 Task: Reply to email with the signature Anna Garcia with the subject Reminder for a cover letter from softage.10@softage.net with the message I would like to request a meeting to discuss the new project requirements. with BCC to softage.5@softage.net with an attached document User_manual.docx
Action: Mouse moved to (268, 394)
Screenshot: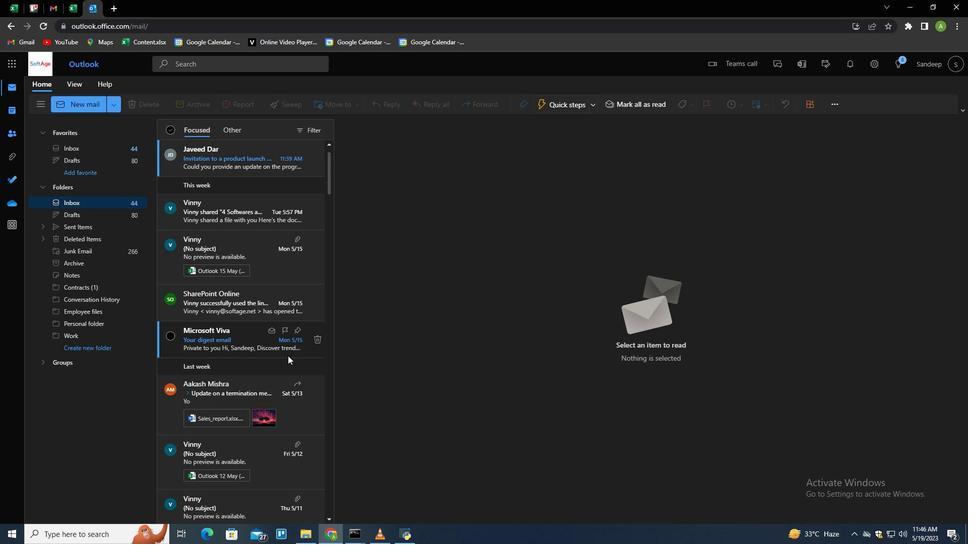 
Action: Mouse scrolled (268, 394) with delta (0, 0)
Screenshot: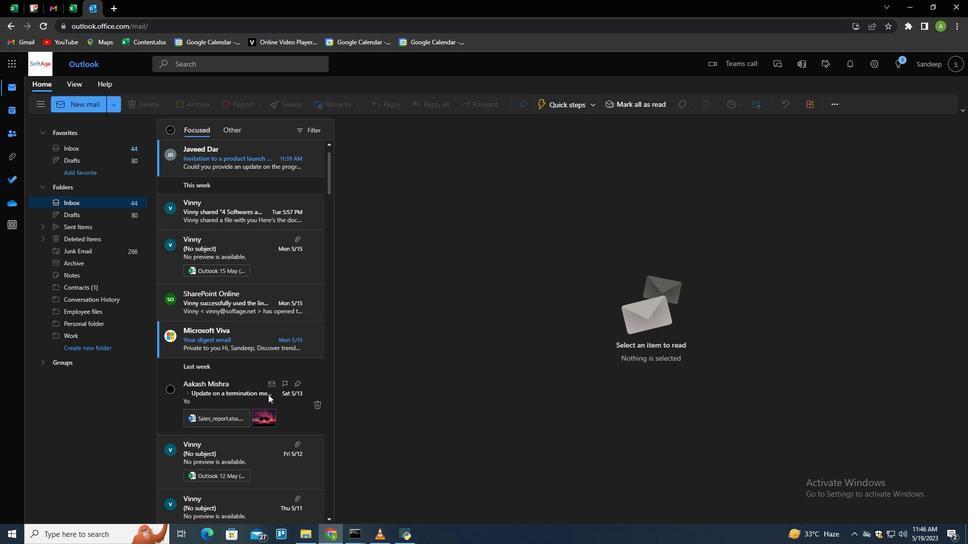
Action: Mouse scrolled (268, 394) with delta (0, 0)
Screenshot: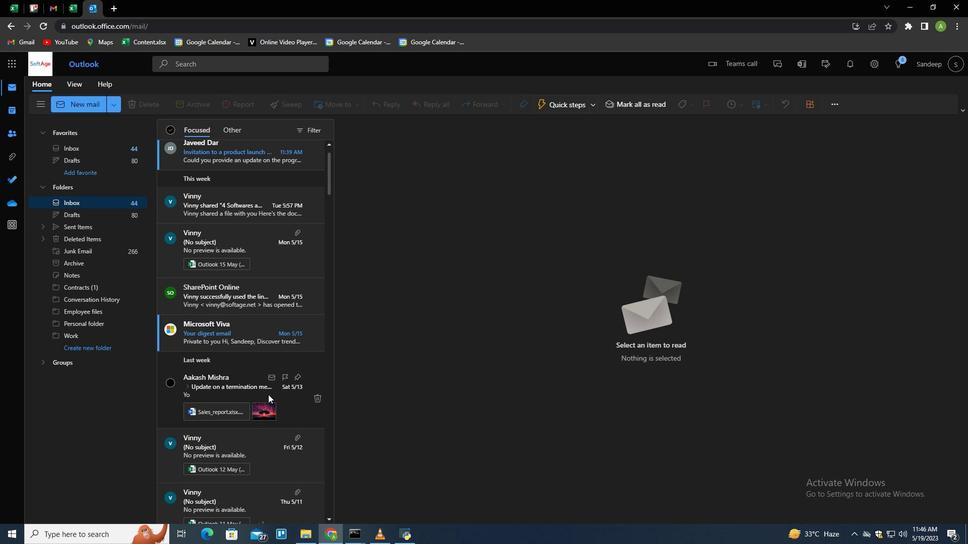 
Action: Mouse moved to (249, 285)
Screenshot: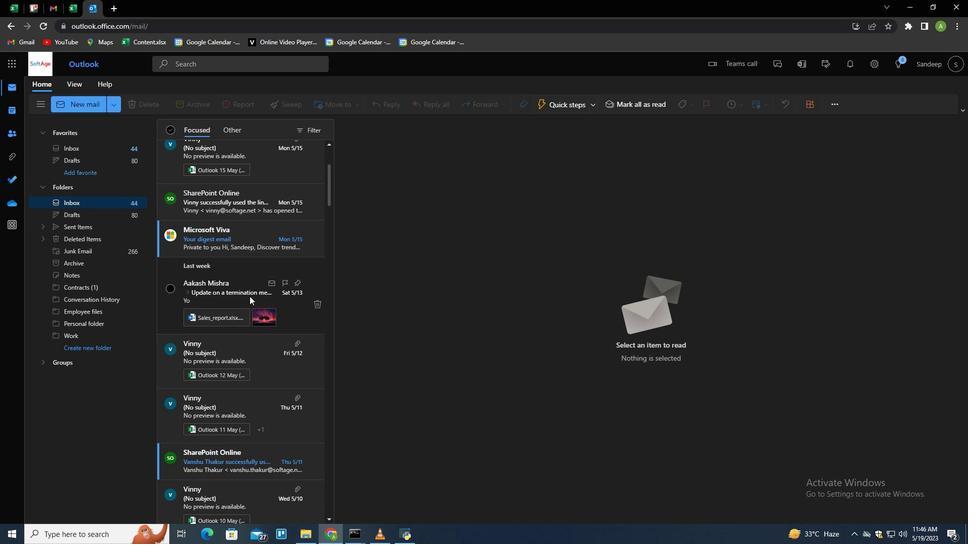 
Action: Mouse pressed left at (249, 285)
Screenshot: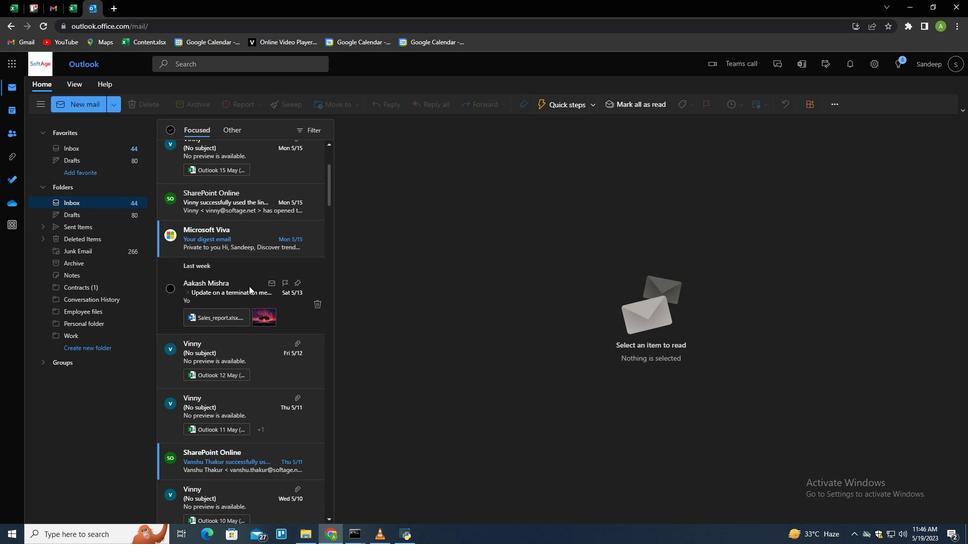 
Action: Mouse moved to (943, 228)
Screenshot: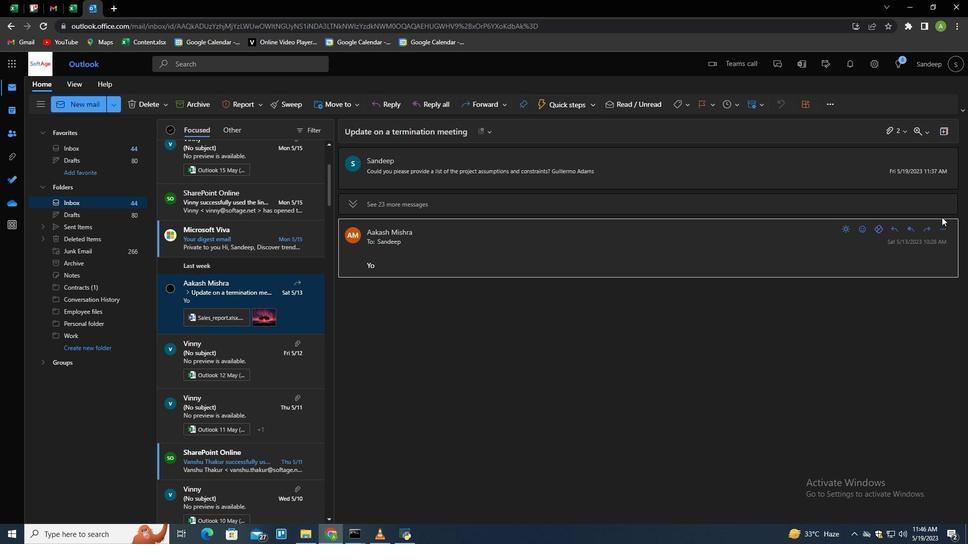 
Action: Mouse pressed left at (943, 228)
Screenshot: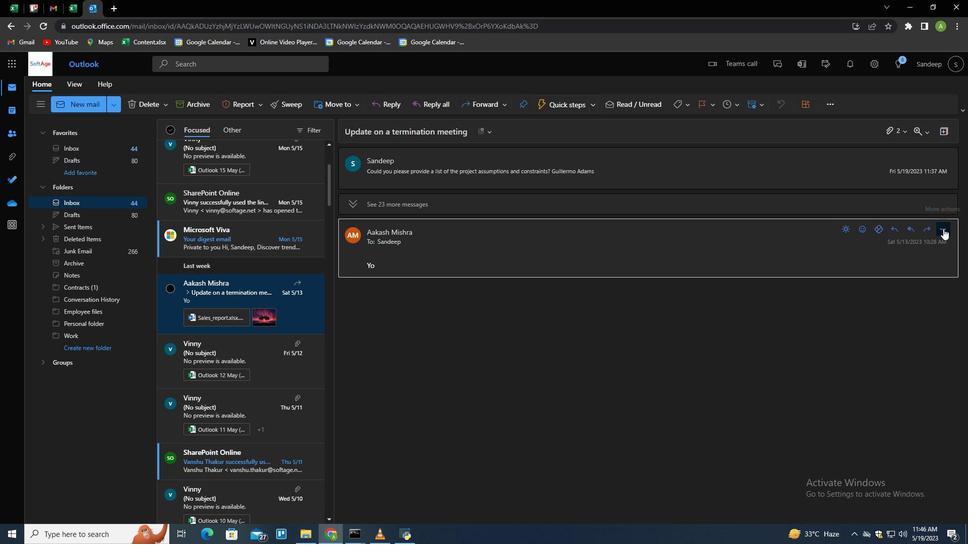 
Action: Mouse moved to (879, 201)
Screenshot: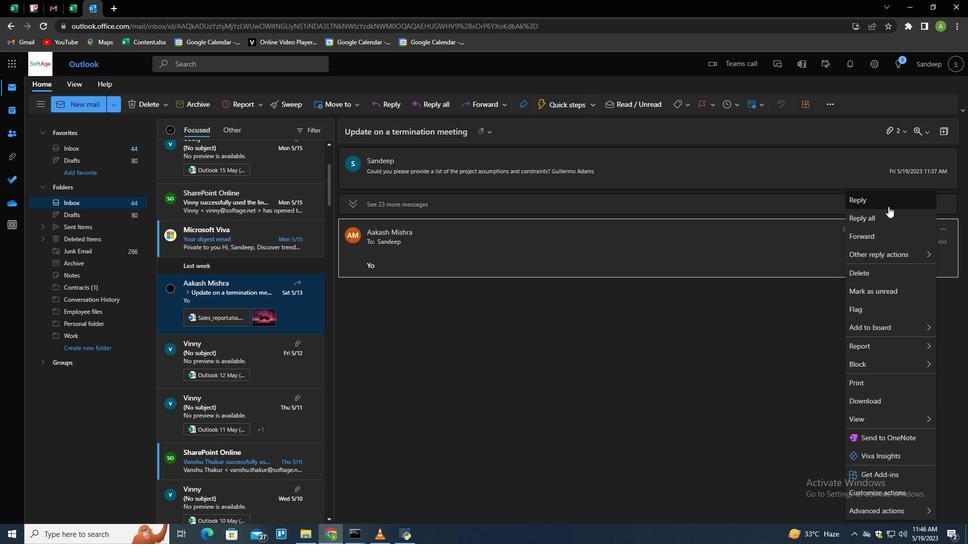 
Action: Mouse pressed left at (879, 201)
Screenshot: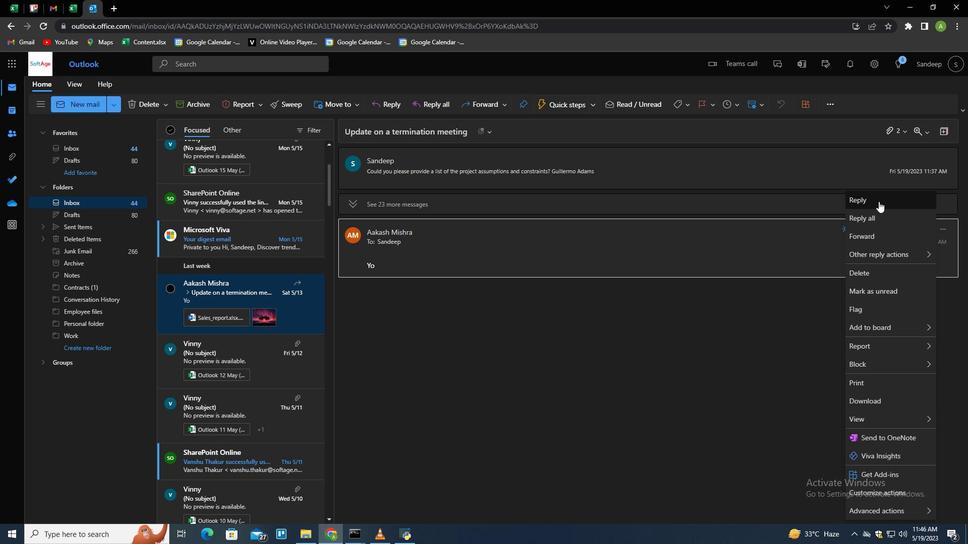 
Action: Mouse moved to (354, 356)
Screenshot: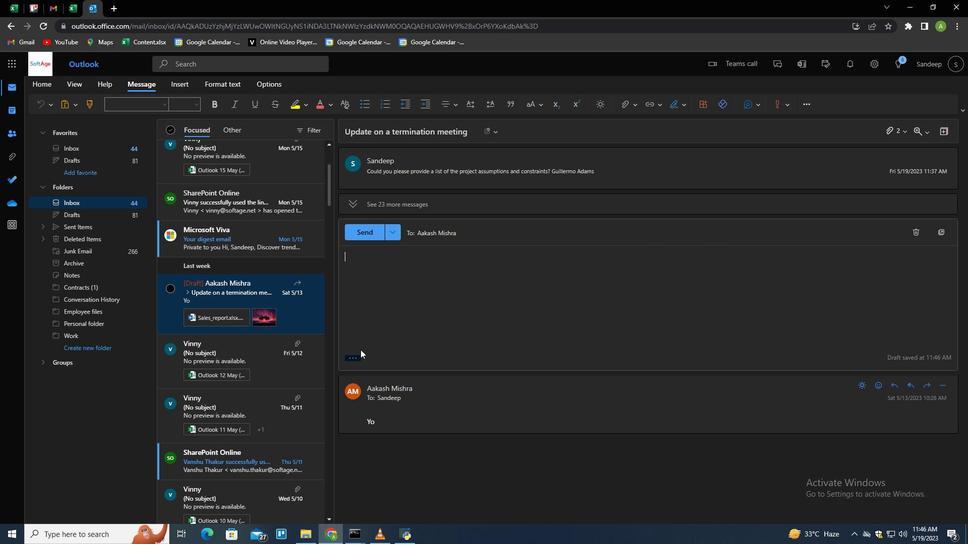 
Action: Mouse pressed left at (354, 356)
Screenshot: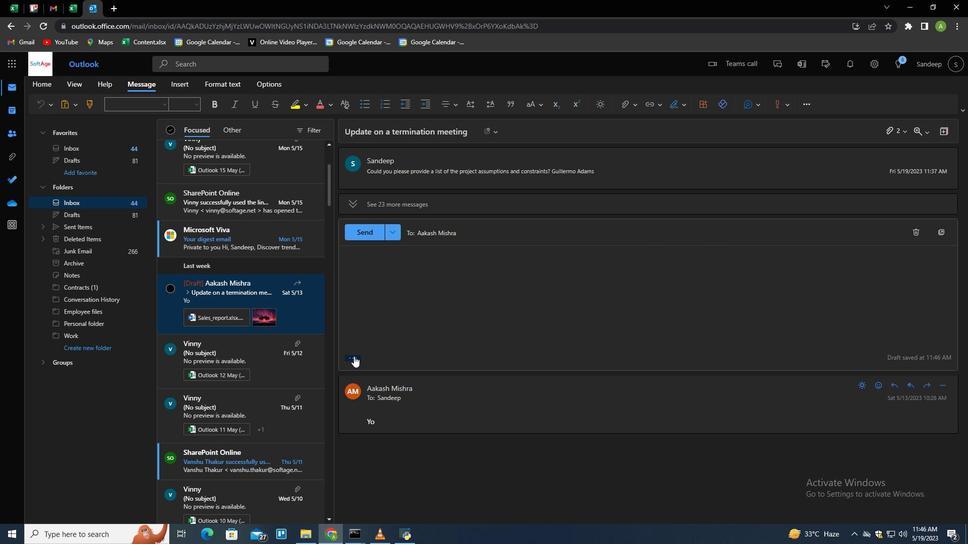 
Action: Mouse moved to (679, 106)
Screenshot: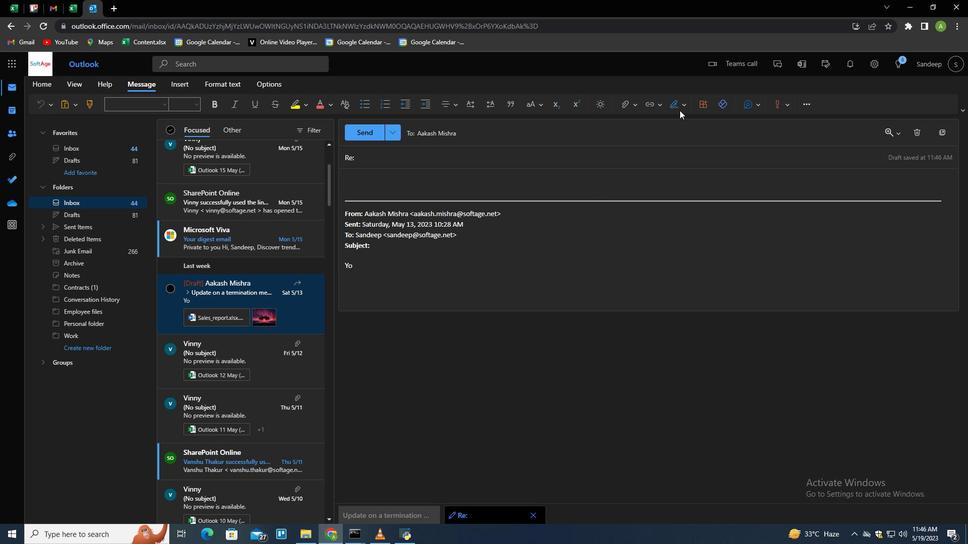 
Action: Mouse pressed left at (679, 106)
Screenshot: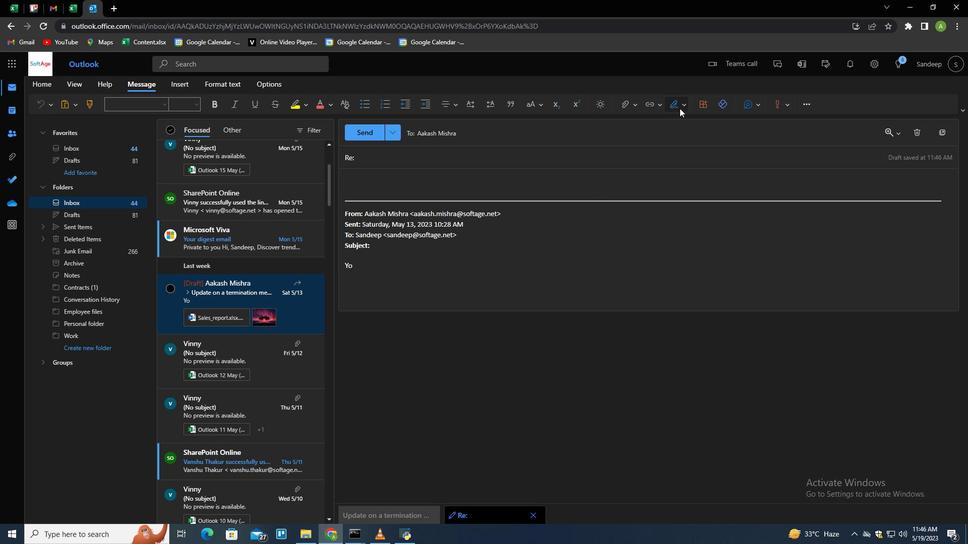 
Action: Mouse moved to (651, 143)
Screenshot: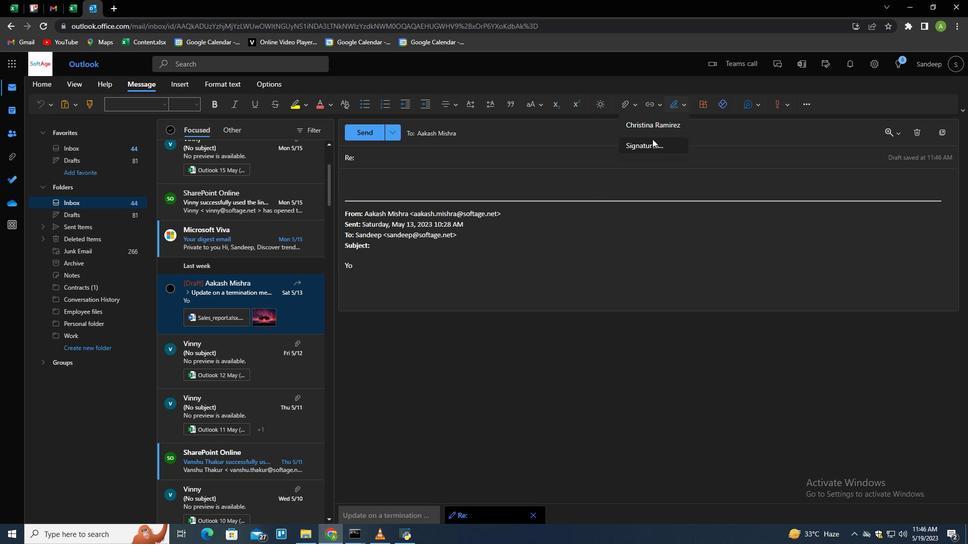 
Action: Mouse pressed left at (651, 143)
Screenshot: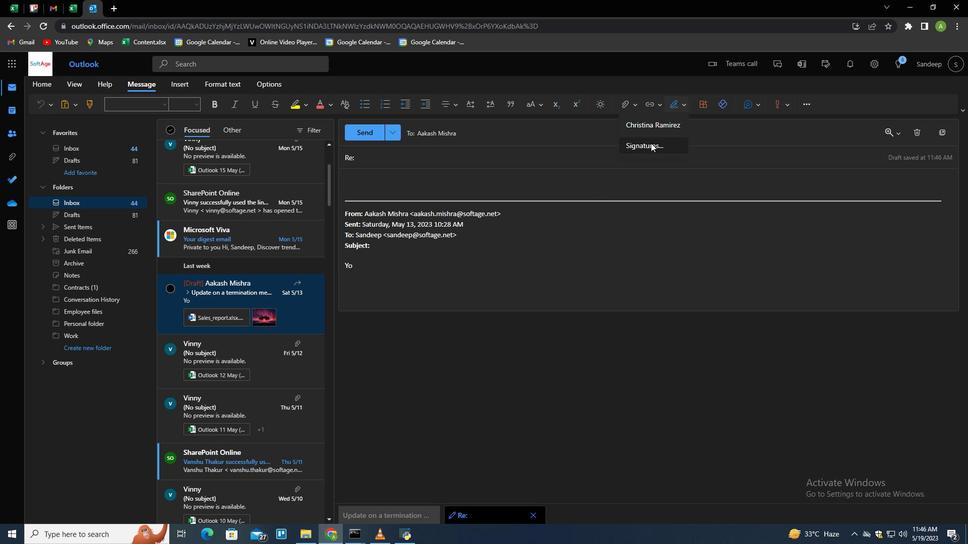 
Action: Mouse moved to (681, 186)
Screenshot: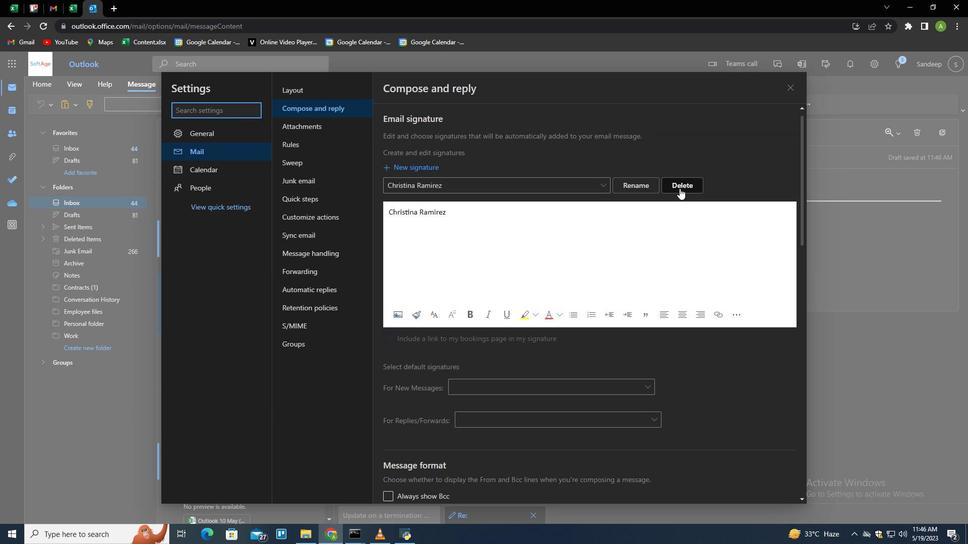 
Action: Mouse pressed left at (681, 186)
Screenshot: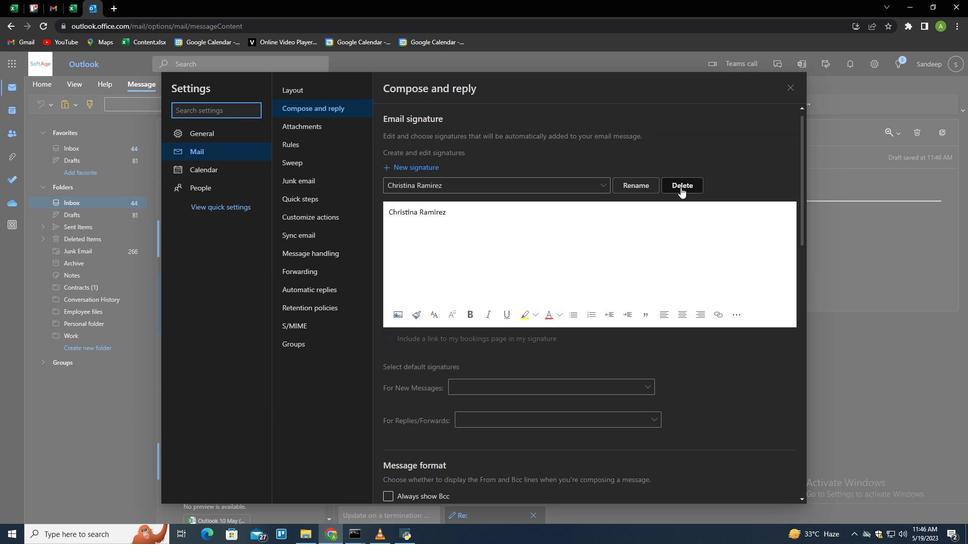 
Action: Mouse moved to (655, 187)
Screenshot: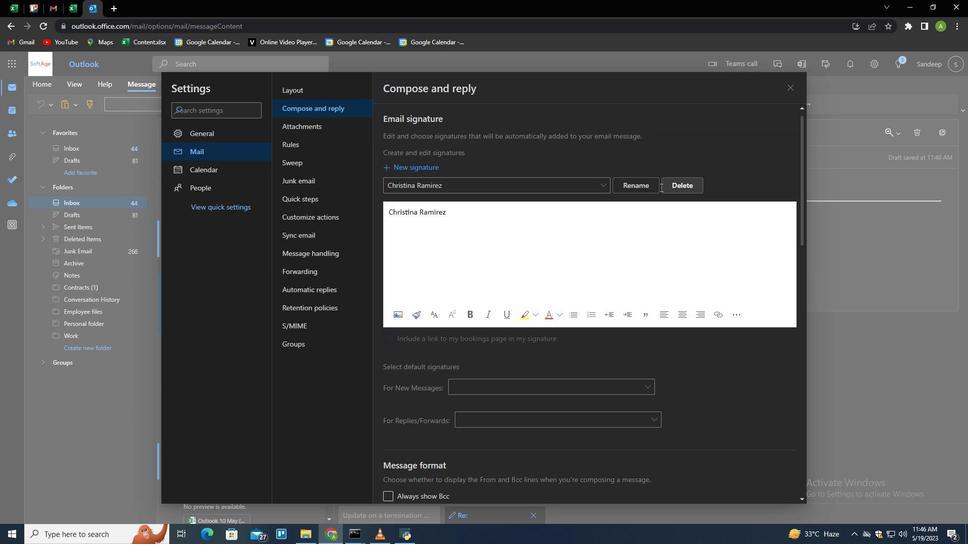 
Action: Mouse pressed left at (655, 187)
Screenshot: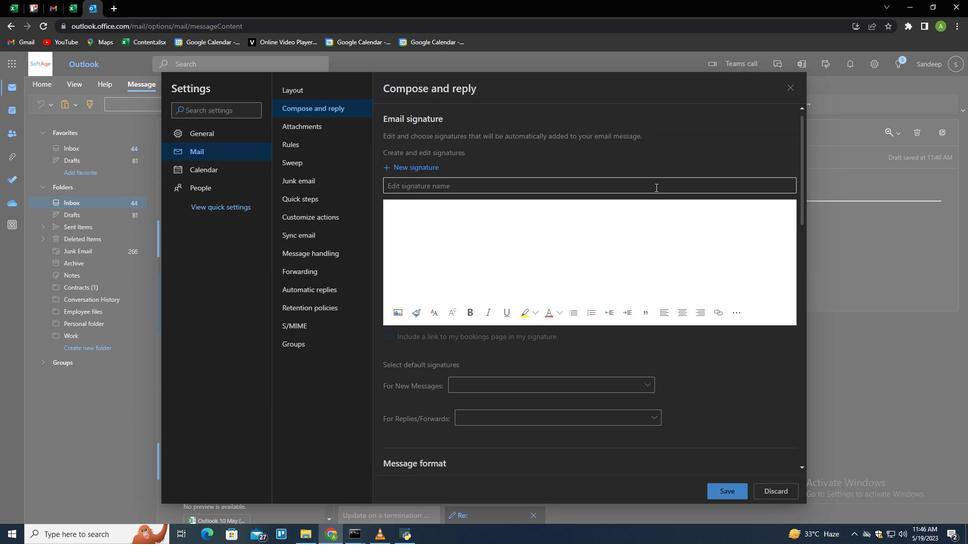 
Action: Key pressed <Key.shift>
Screenshot: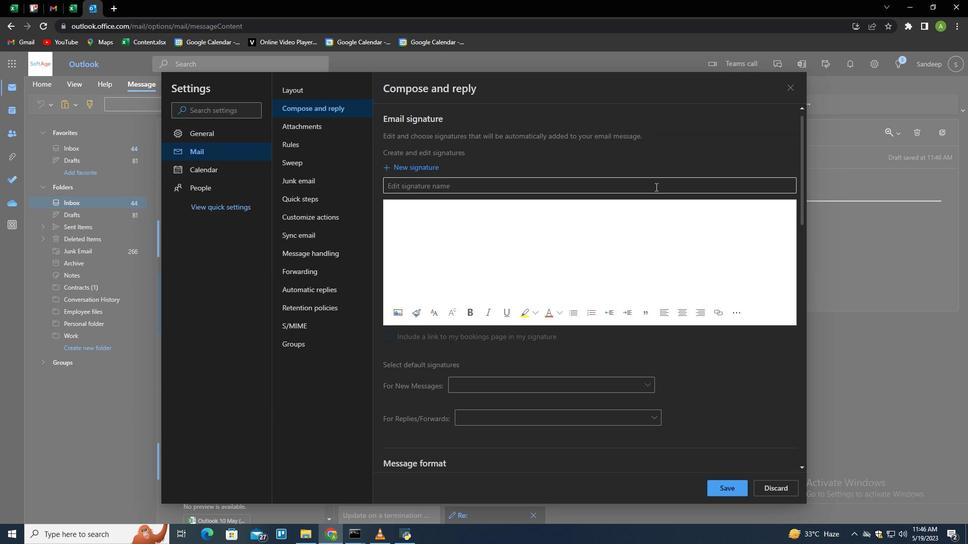 
Action: Mouse moved to (655, 187)
Screenshot: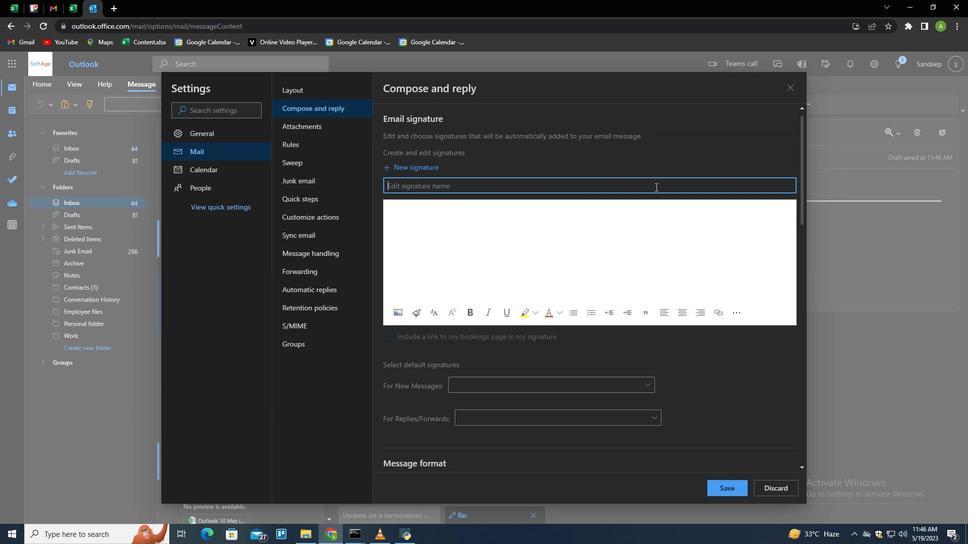 
Action: Key pressed A
Screenshot: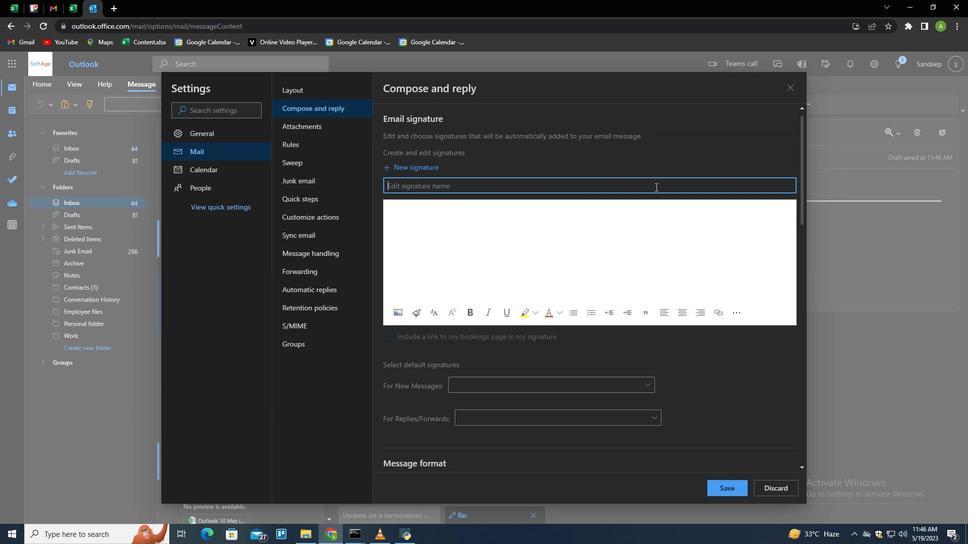 
Action: Mouse moved to (654, 187)
Screenshot: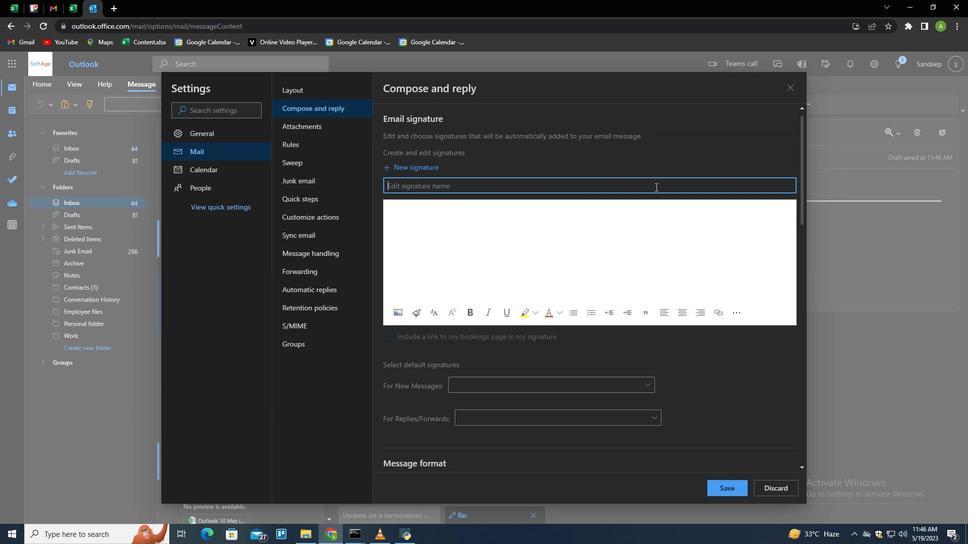 
Action: Key pressed nna<Key.space><Key.shift>Garcia<Key.tab><Key.shift>Anna<Key.space><Key.shift>Garcia
Screenshot: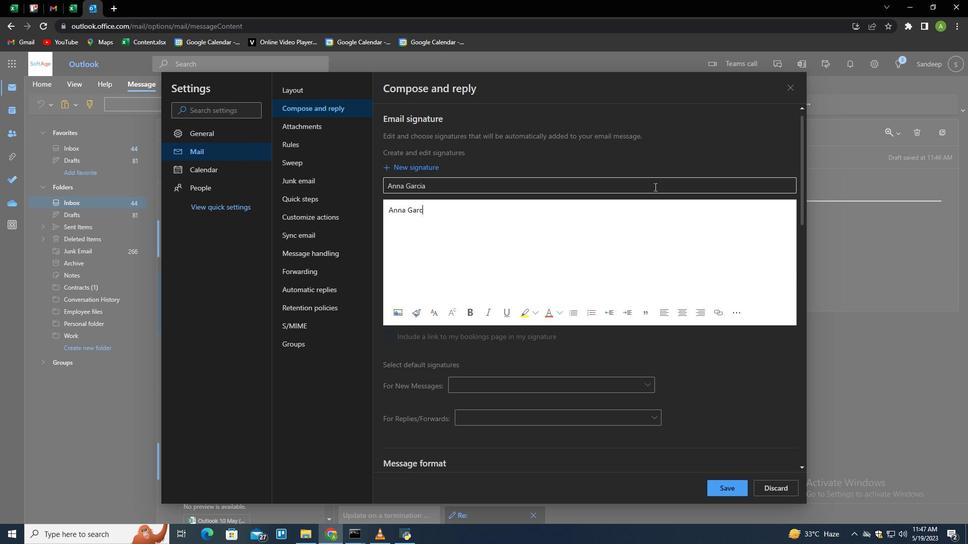 
Action: Mouse moved to (722, 487)
Screenshot: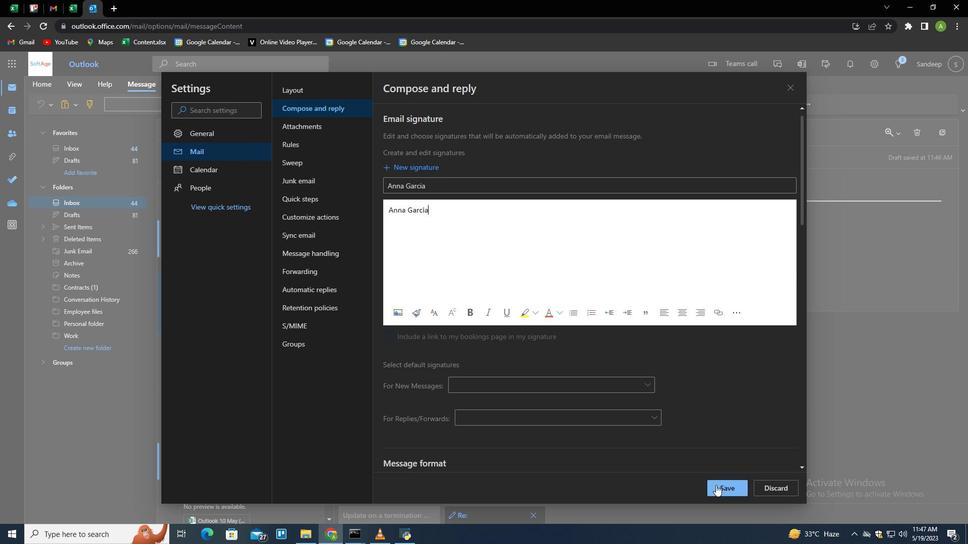 
Action: Mouse pressed left at (722, 487)
Screenshot: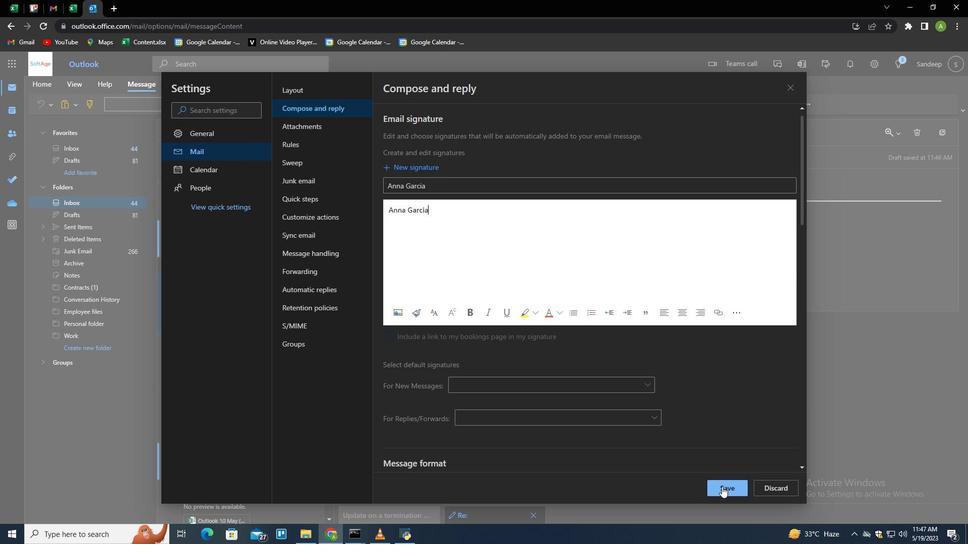 
Action: Mouse moved to (869, 269)
Screenshot: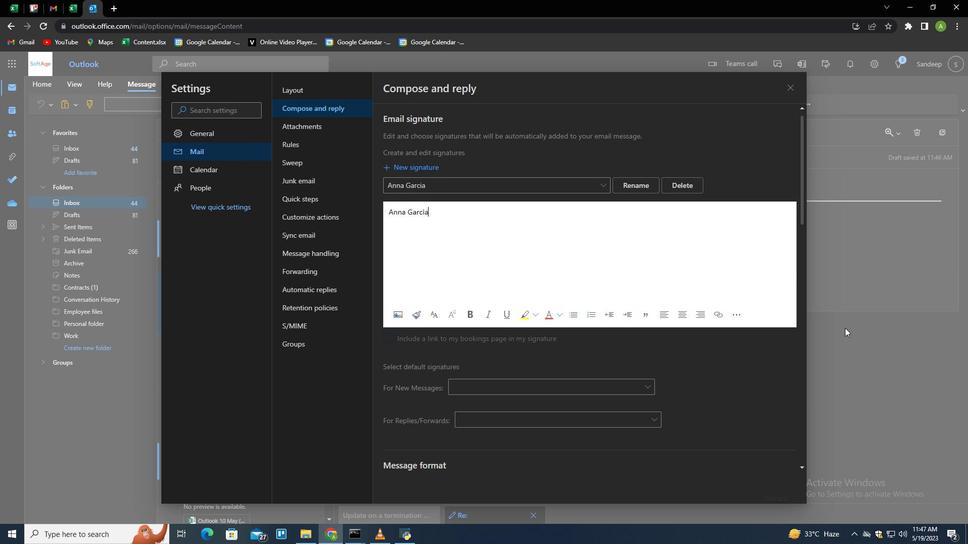 
Action: Mouse pressed left at (869, 269)
Screenshot: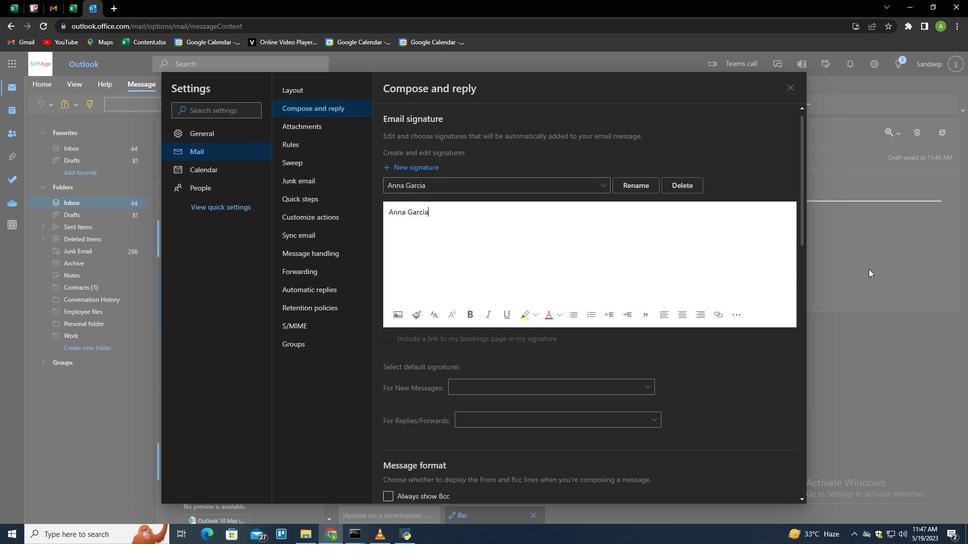 
Action: Mouse moved to (680, 103)
Screenshot: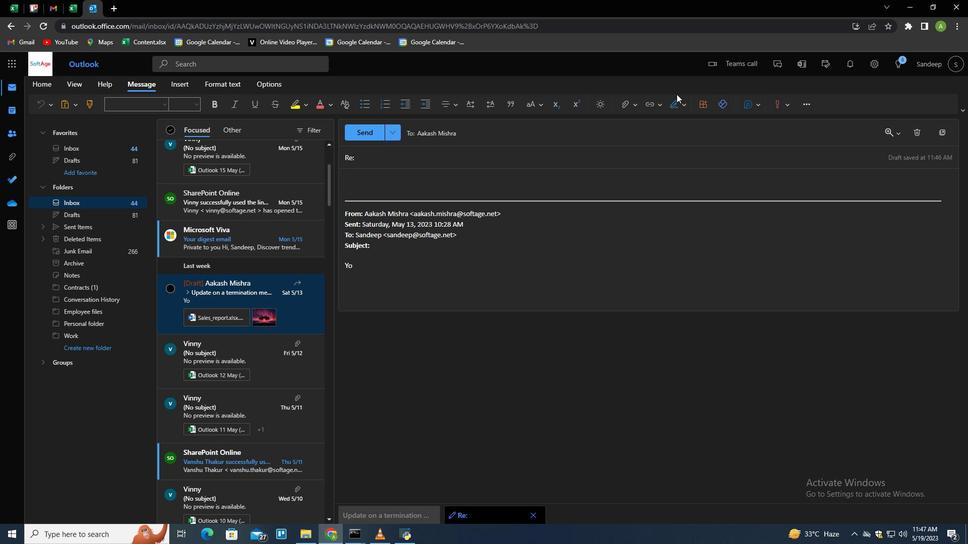 
Action: Mouse pressed left at (680, 103)
Screenshot: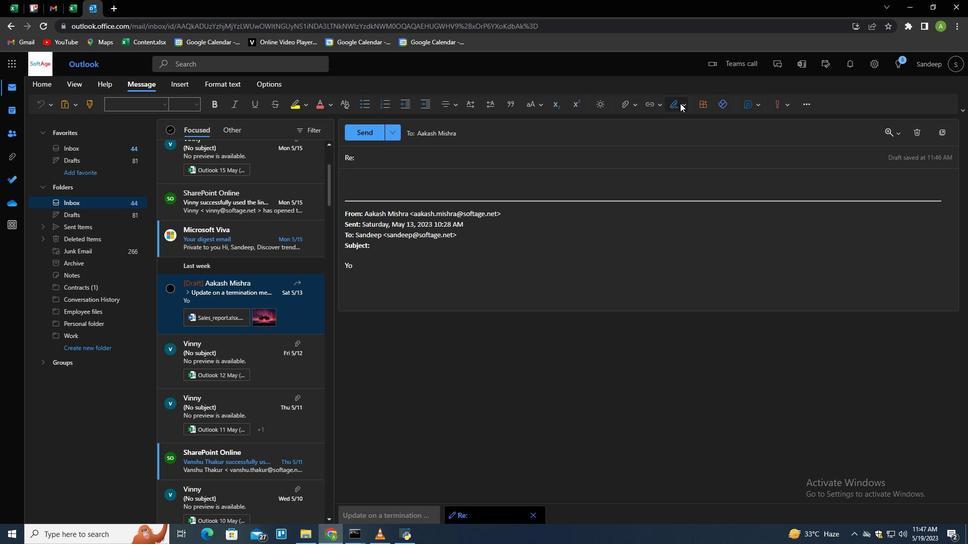 
Action: Mouse moved to (668, 126)
Screenshot: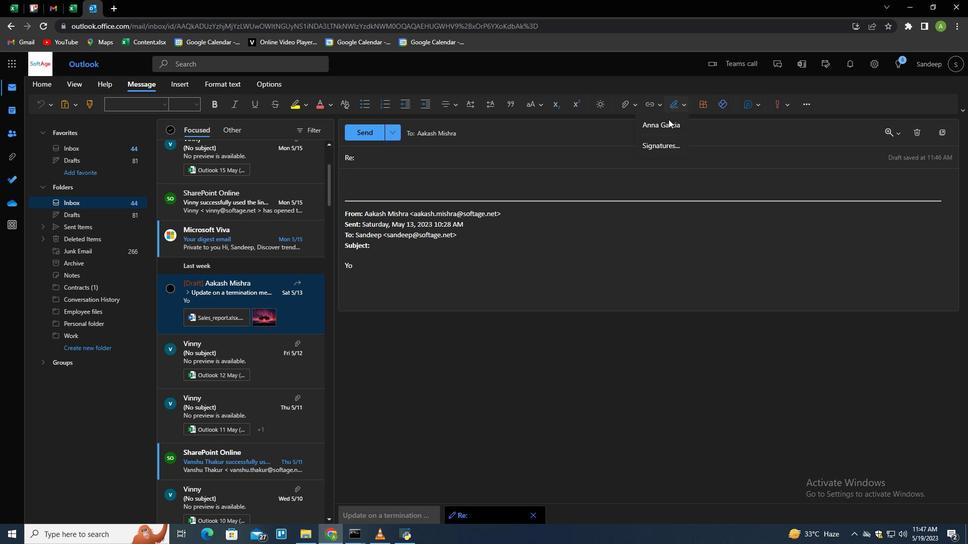 
Action: Mouse pressed left at (668, 126)
Screenshot: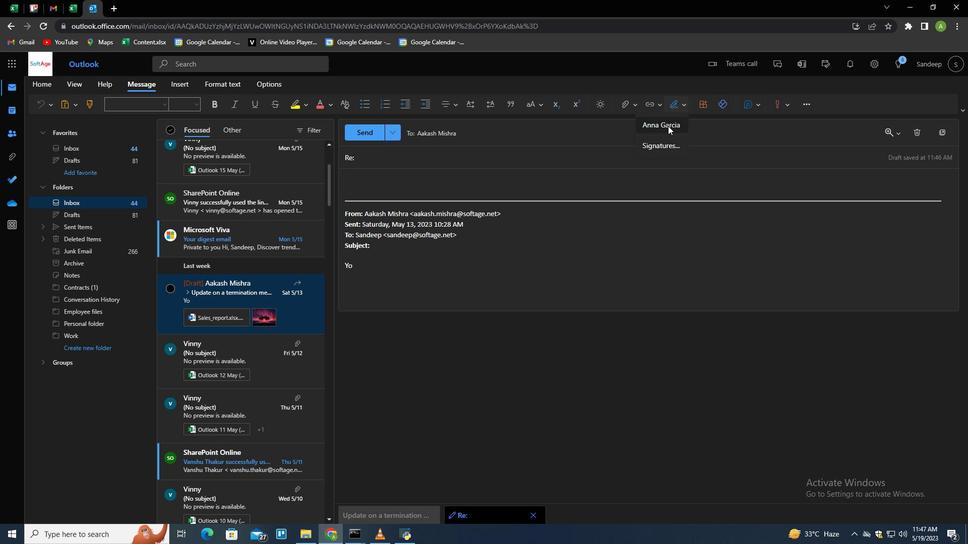 
Action: Mouse moved to (380, 158)
Screenshot: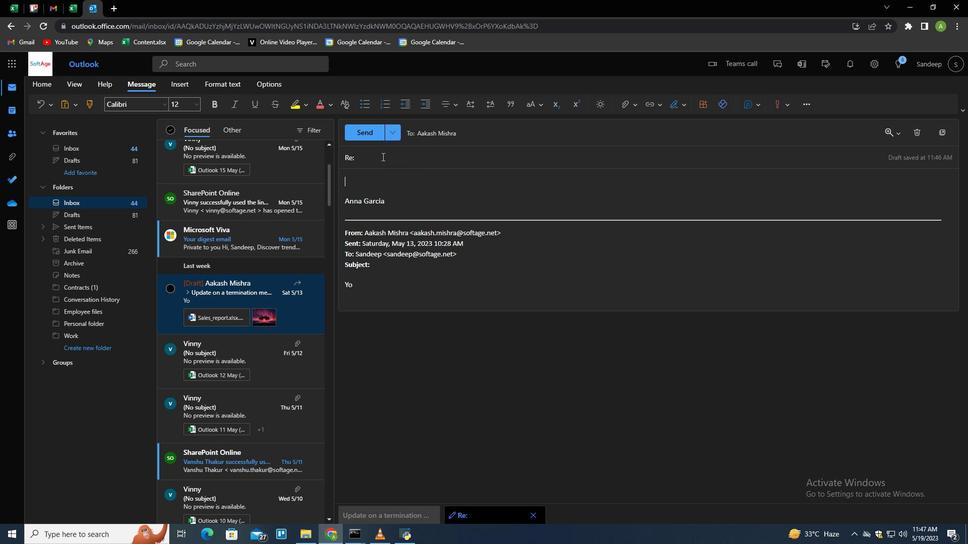 
Action: Mouse pressed left at (380, 158)
Screenshot: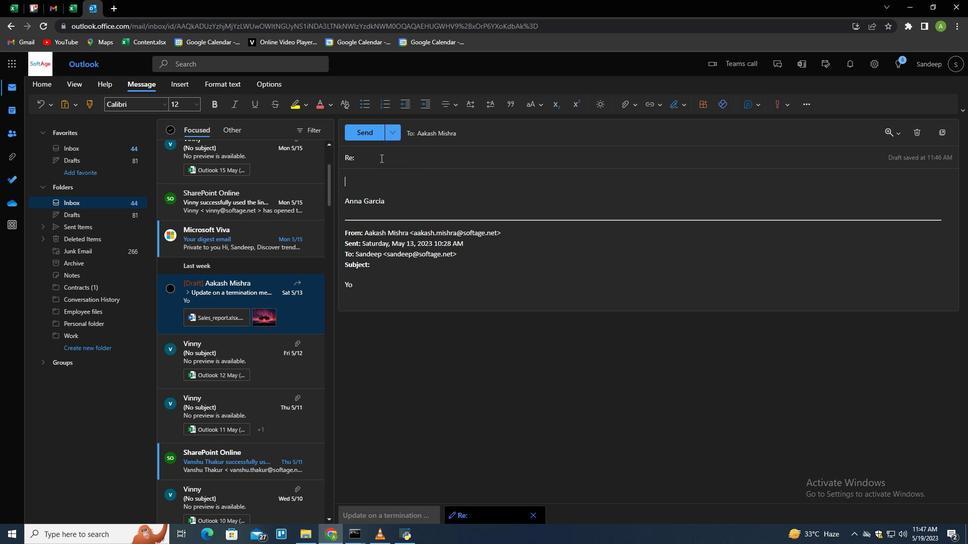
Action: Key pressed <Key.shift>Reminder<Key.space>for<Key.space>a<Key.space>cover<Key.space>letter
Screenshot: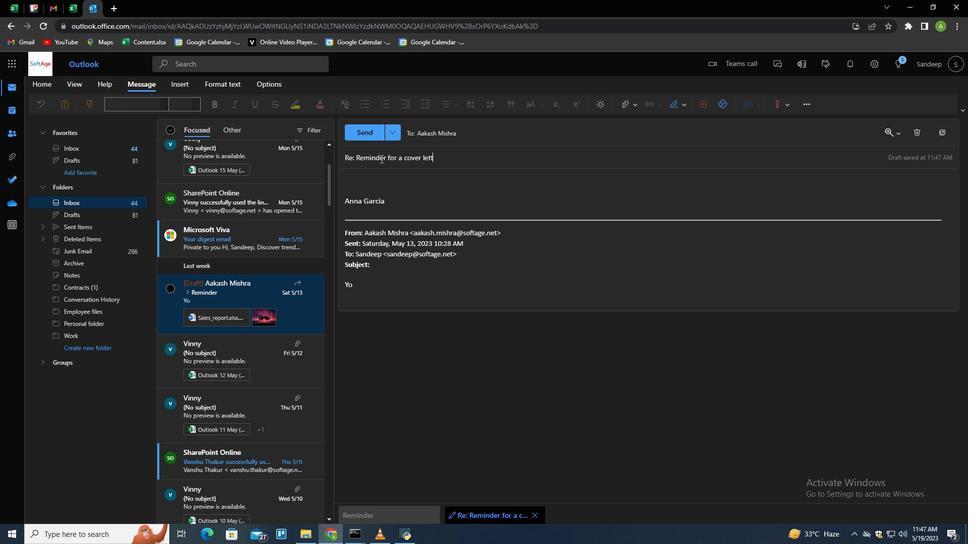 
Action: Mouse moved to (411, 172)
Screenshot: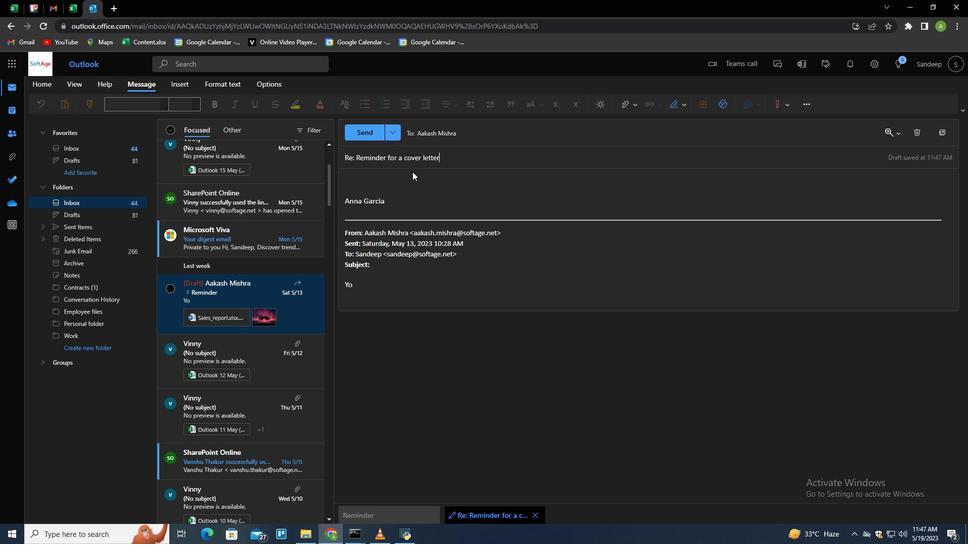 
Action: Key pressed <Key.tab><Key.shift>I<Key.space>would<Key.space>like<Key.space>to<Key.space>request<Key.space>a<Key.space>meeting<Key.space>to<Key.space>discuss<Key.space>the<Key.space>e<Key.backspace>new<Key.space>project<Key.space>requirements.
Screenshot: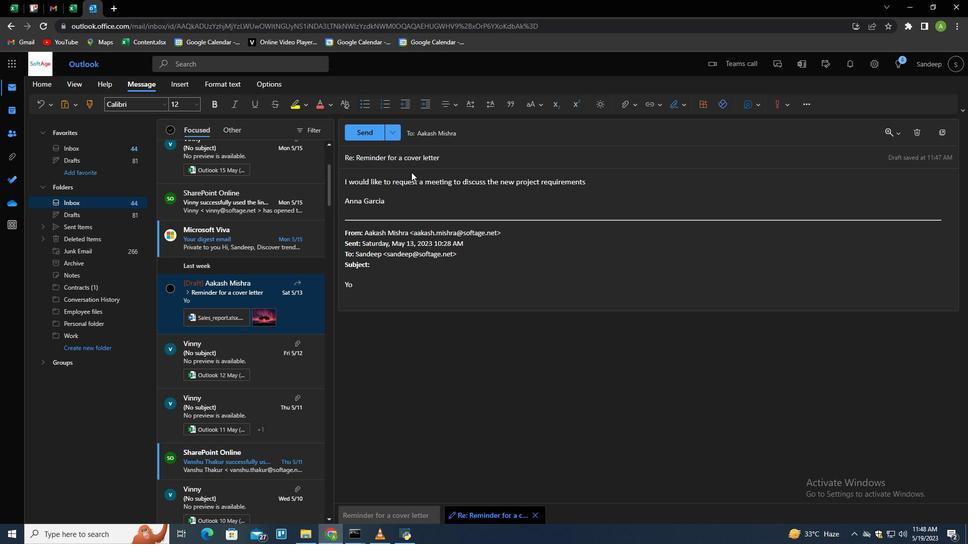 
Action: Mouse moved to (513, 138)
Screenshot: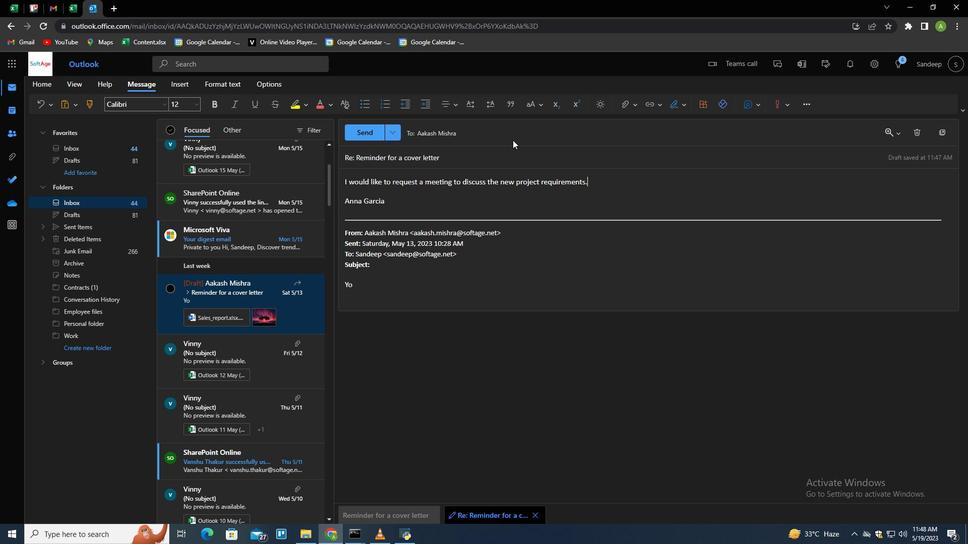 
Action: Mouse pressed left at (513, 138)
Screenshot: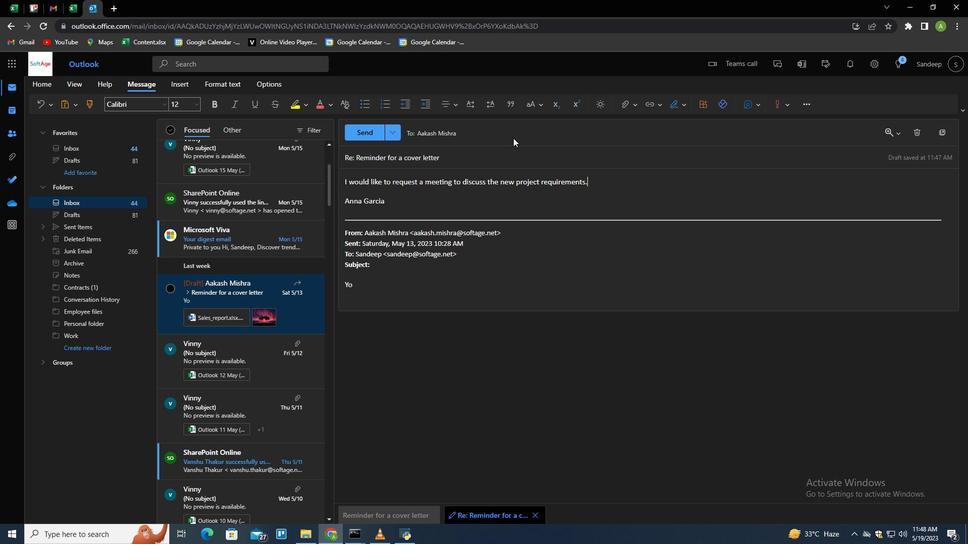 
Action: Mouse moved to (940, 157)
Screenshot: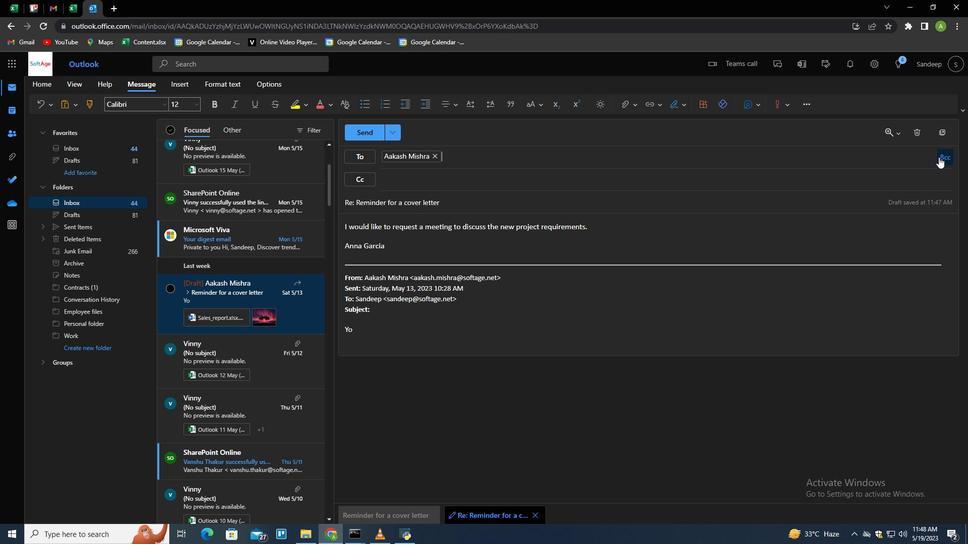 
Action: Mouse pressed left at (940, 157)
Screenshot: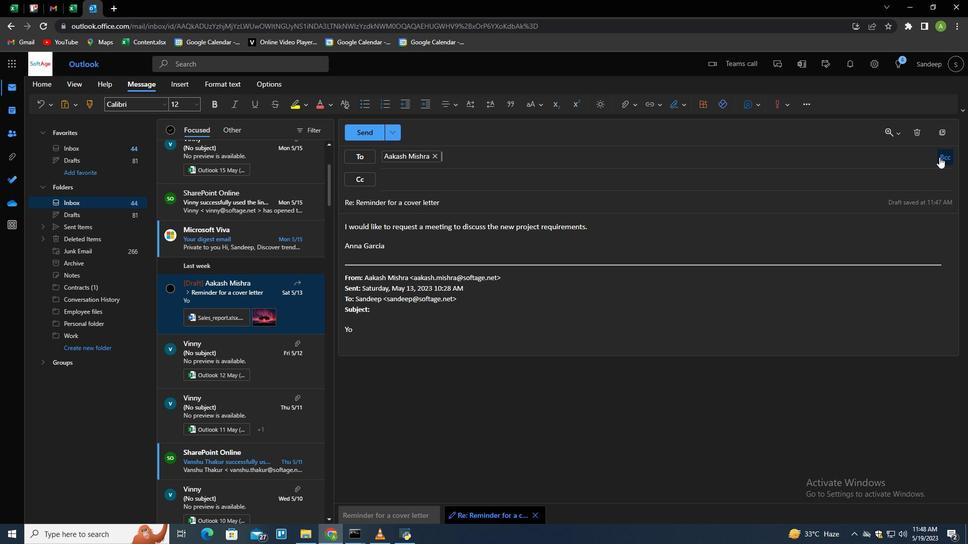
Action: Mouse moved to (561, 214)
Screenshot: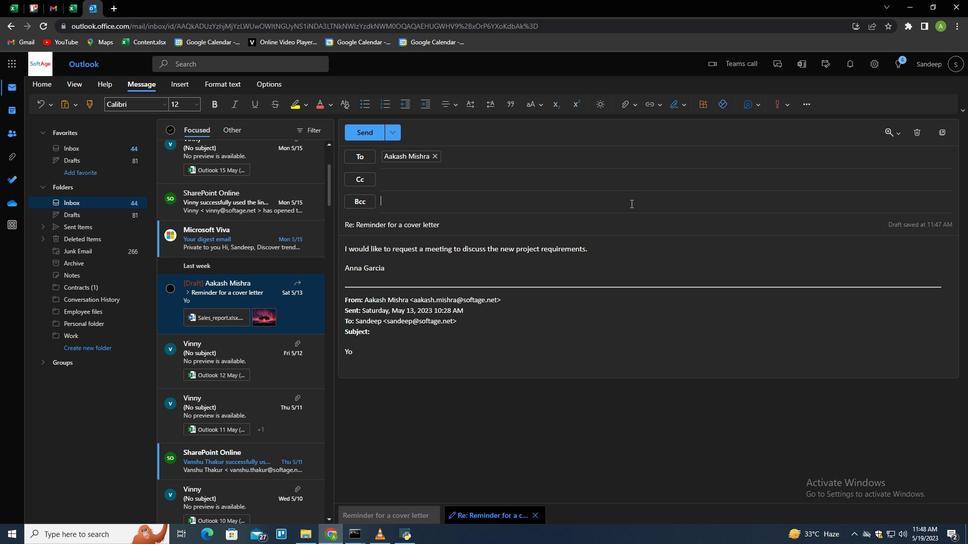 
Action: Key pressed softage.5<Key.shift><Key.shift><Key.shift>@softage.net<Key.enter>
Screenshot: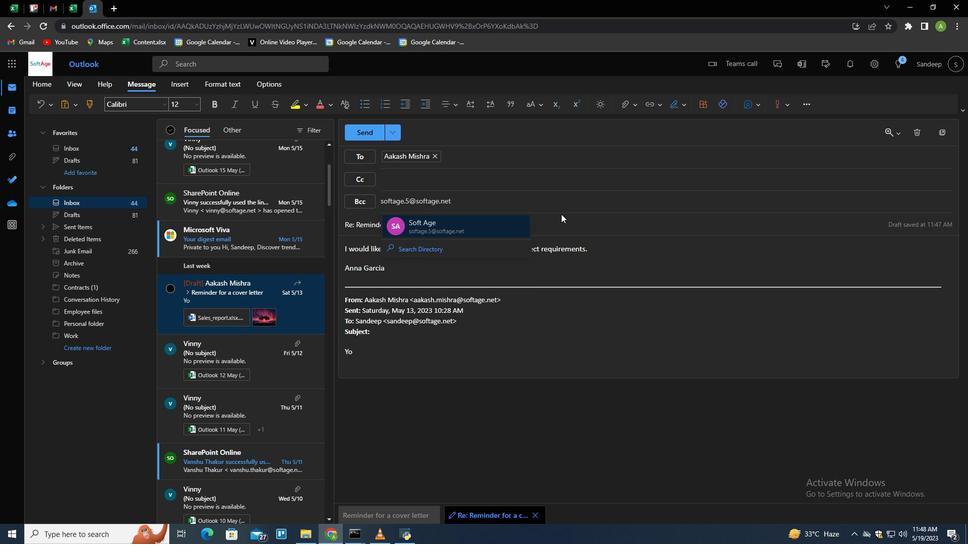 
Action: Mouse moved to (623, 106)
Screenshot: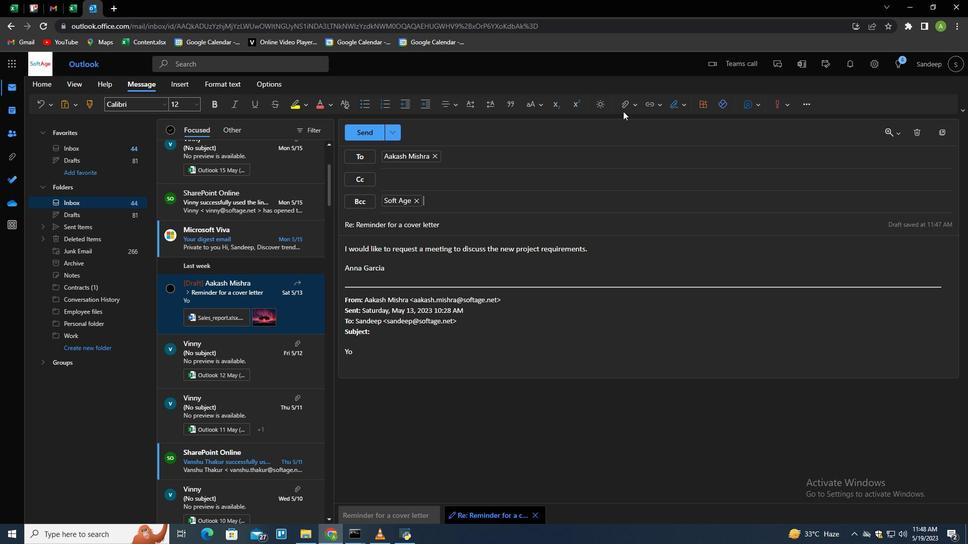 
Action: Mouse pressed left at (623, 106)
Screenshot: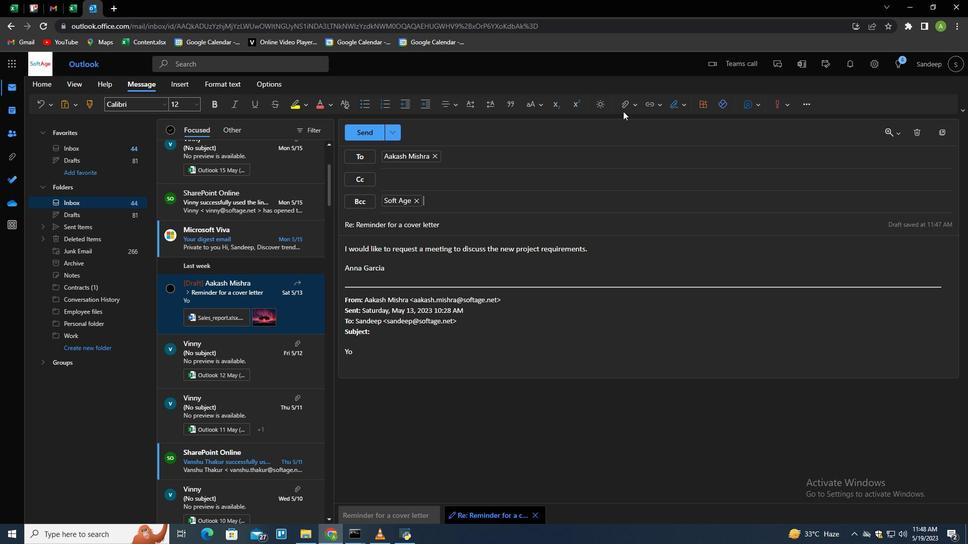
Action: Mouse moved to (545, 125)
Screenshot: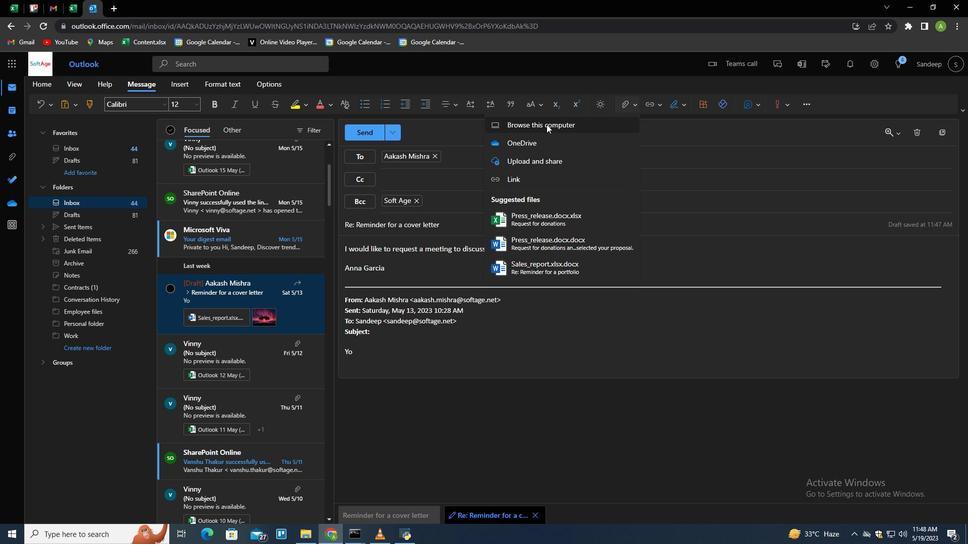 
Action: Mouse pressed left at (545, 125)
Screenshot: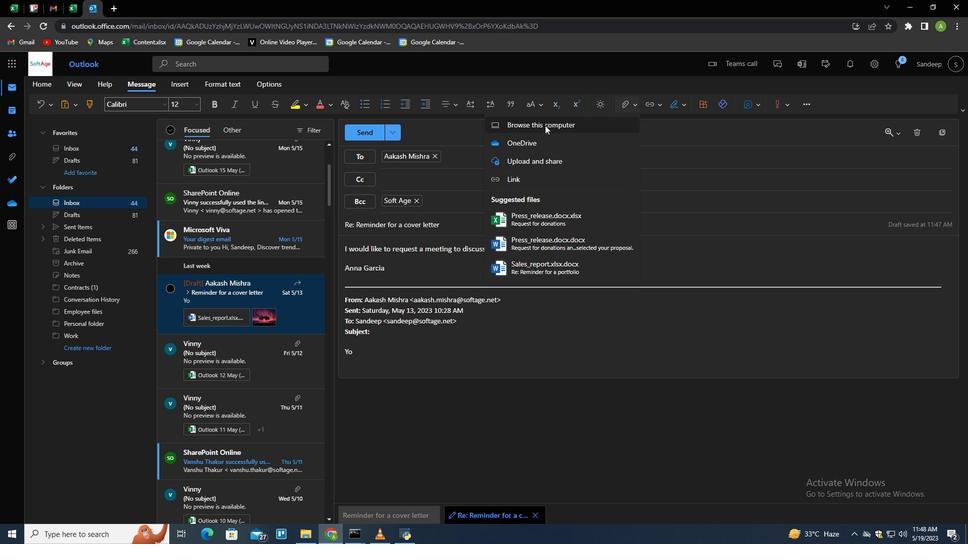 
Action: Mouse moved to (175, 127)
Screenshot: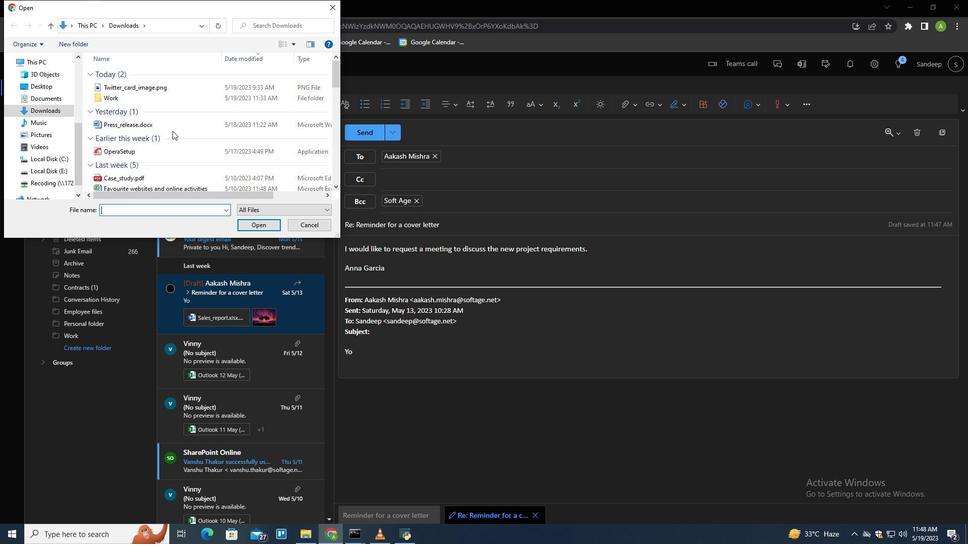 
Action: Mouse pressed left at (175, 127)
Screenshot: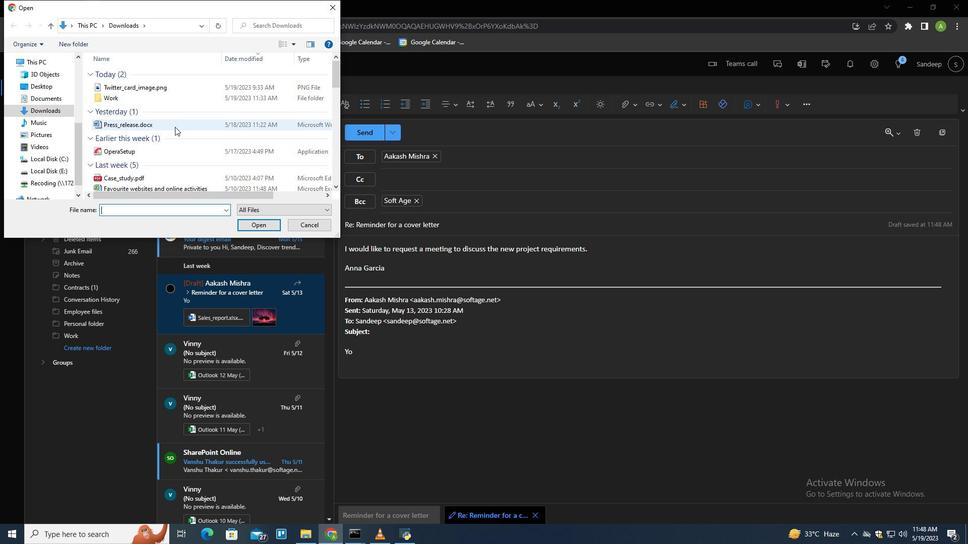 
Action: Key pressed <Key.f2><Key.shift>User<Key.shift>_manual.docx
Screenshot: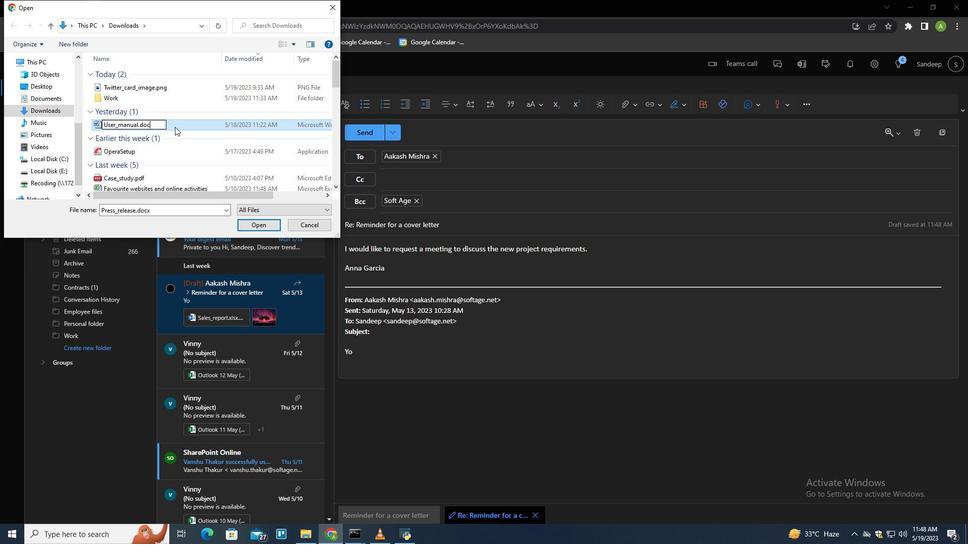 
Action: Mouse moved to (176, 126)
Screenshot: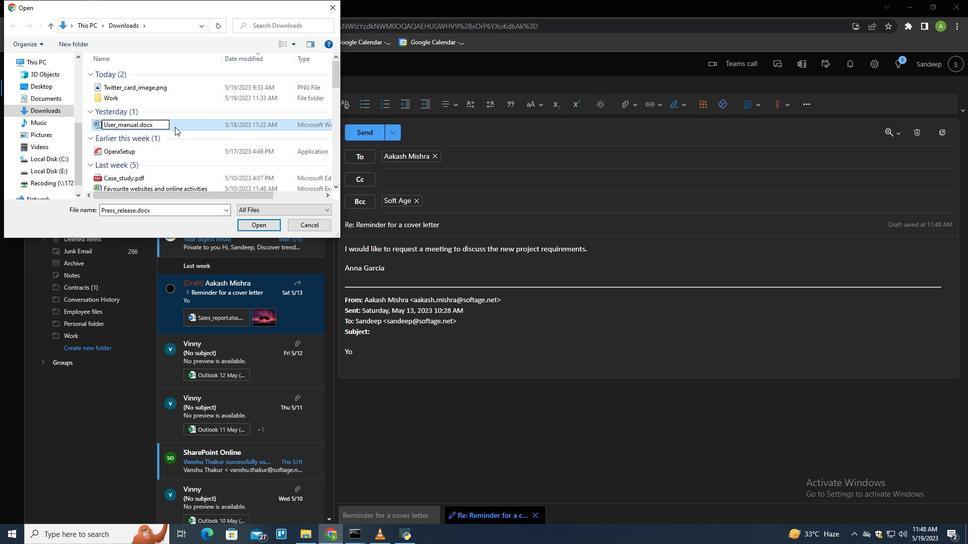 
Action: Mouse pressed left at (176, 126)
Screenshot: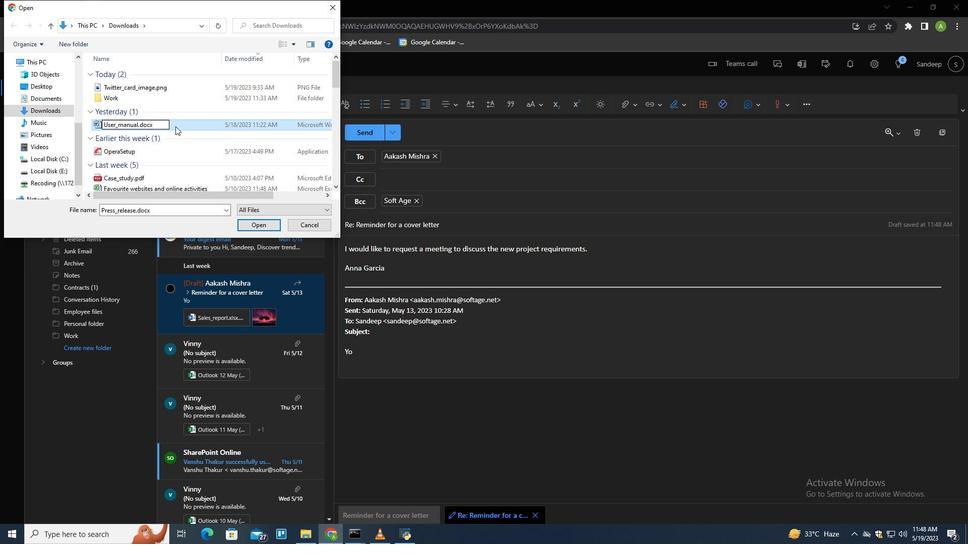 
Action: Mouse moved to (248, 226)
Screenshot: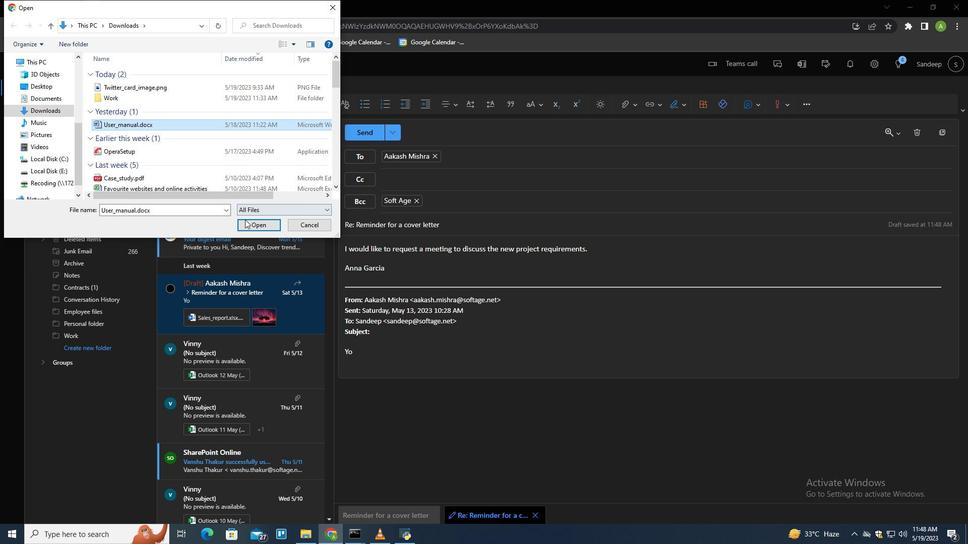 
Action: Mouse pressed left at (248, 226)
Screenshot: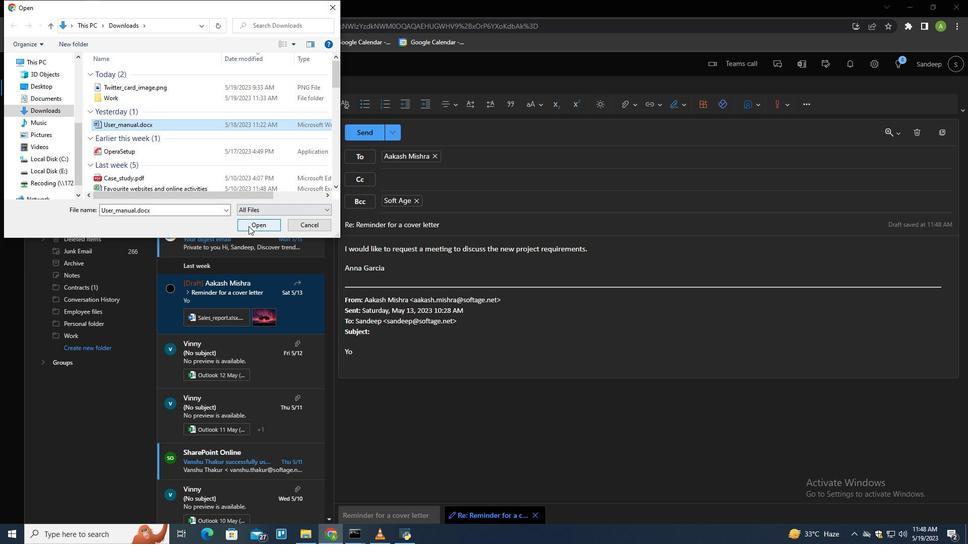 
Action: Mouse moved to (652, 351)
Screenshot: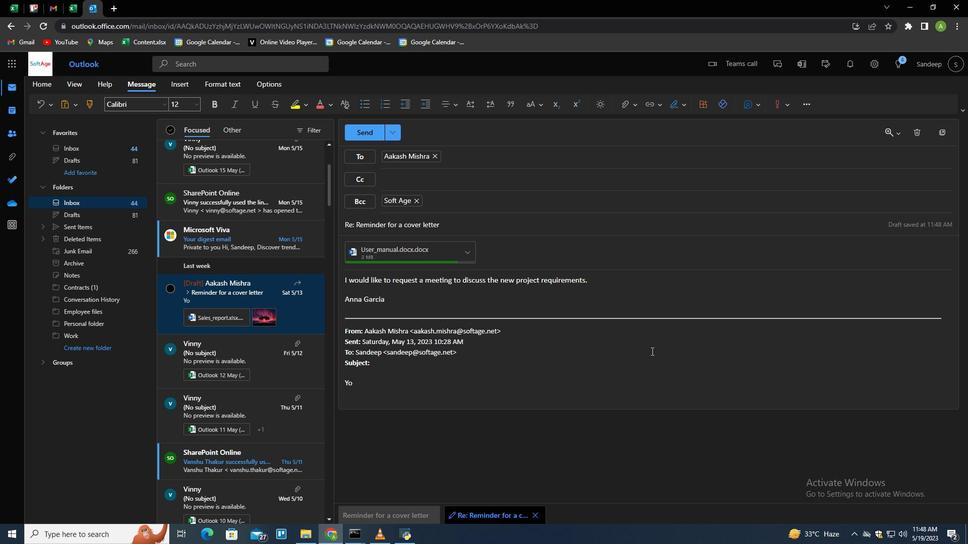 
Action: Mouse scrolled (652, 352) with delta (0, 0)
Screenshot: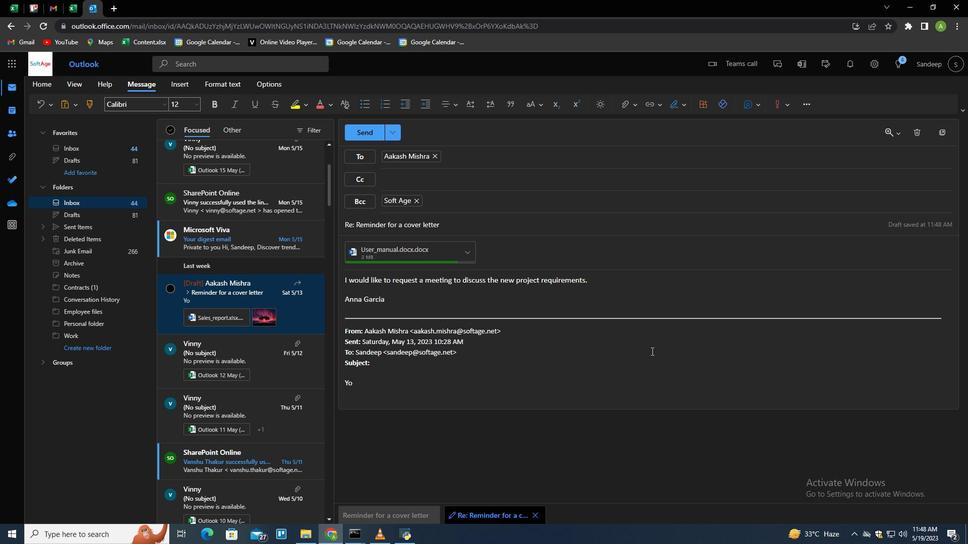 
Action: Mouse moved to (652, 351)
Screenshot: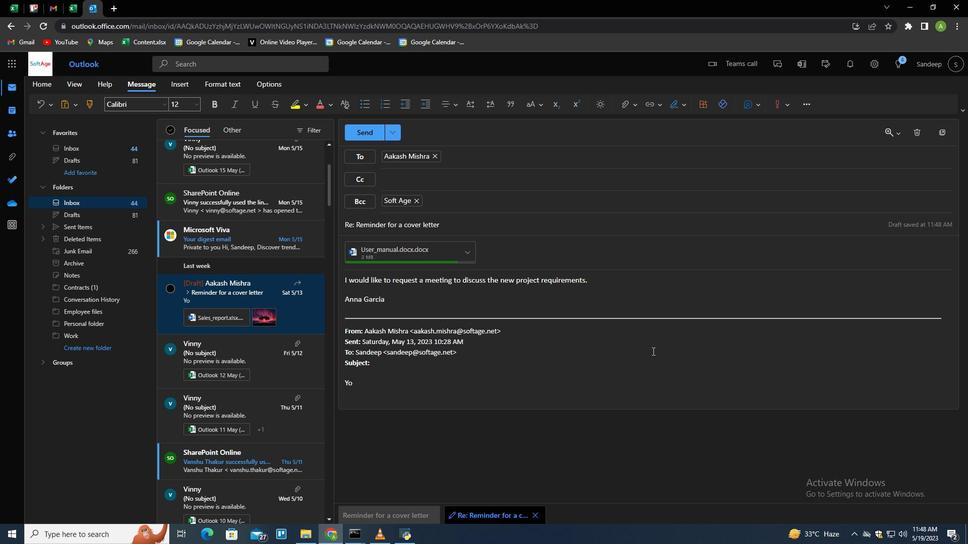 
Action: Mouse scrolled (652, 350) with delta (0, 0)
Screenshot: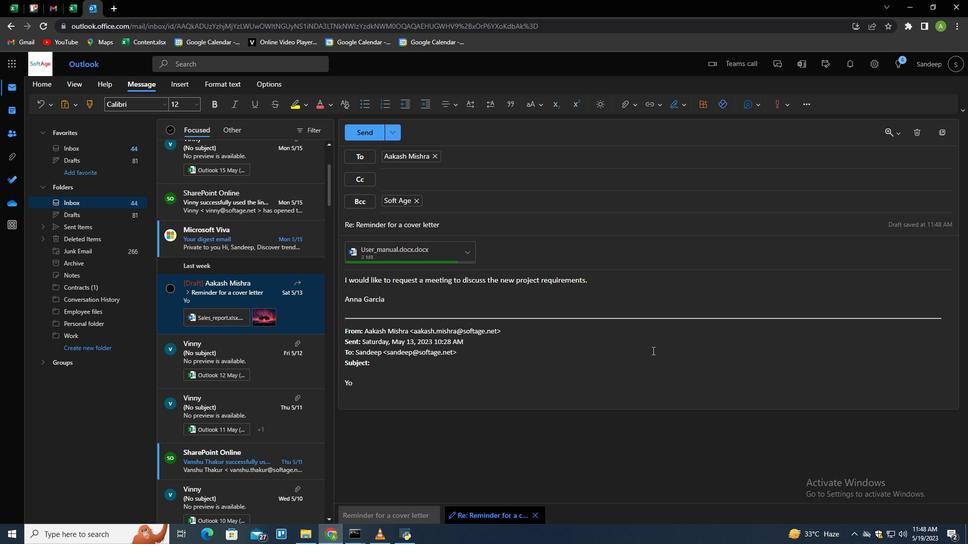 
Action: Mouse moved to (661, 341)
Screenshot: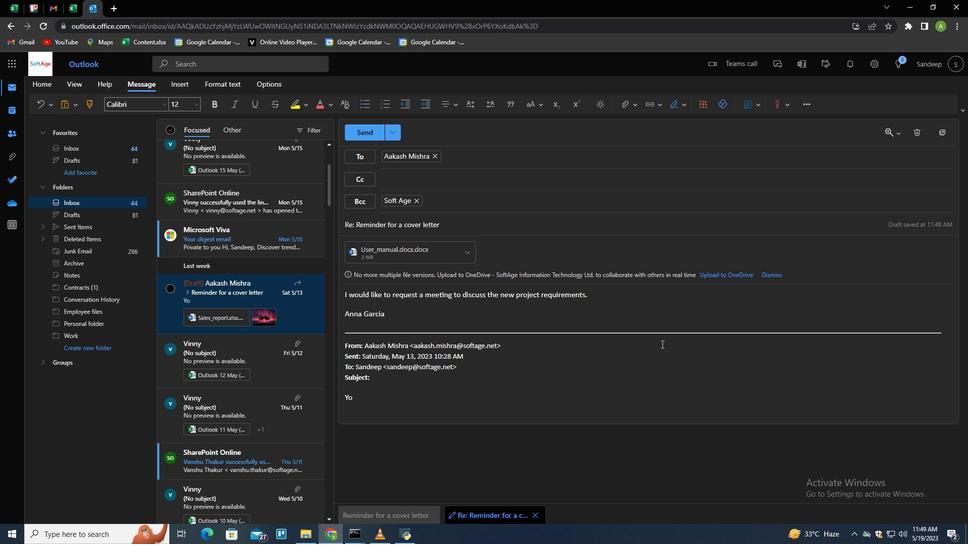 
Action: Mouse scrolled (661, 341) with delta (0, 0)
Screenshot: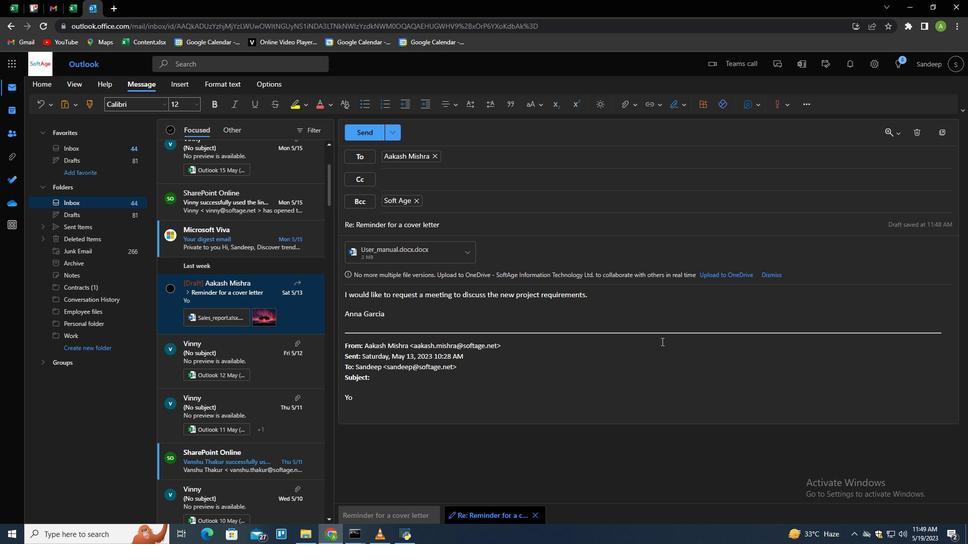 
Action: Mouse moved to (660, 341)
Screenshot: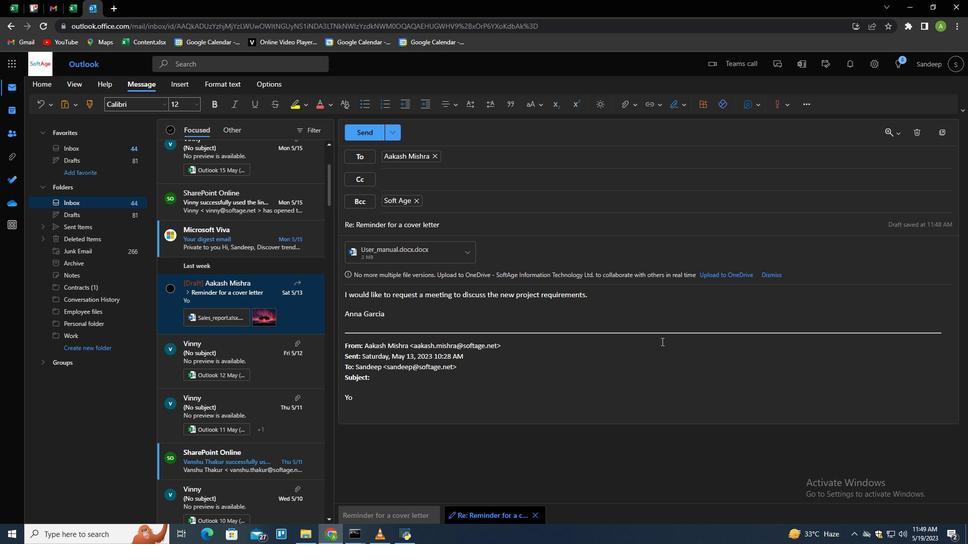 
Action: Mouse pressed left at (660, 341)
Screenshot: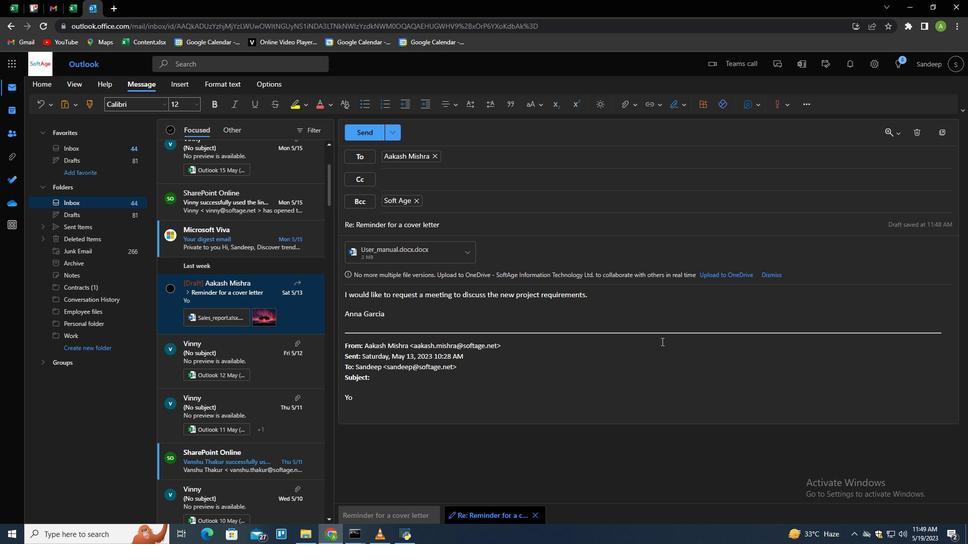 
Action: Key pressed <Key.enter>
Screenshot: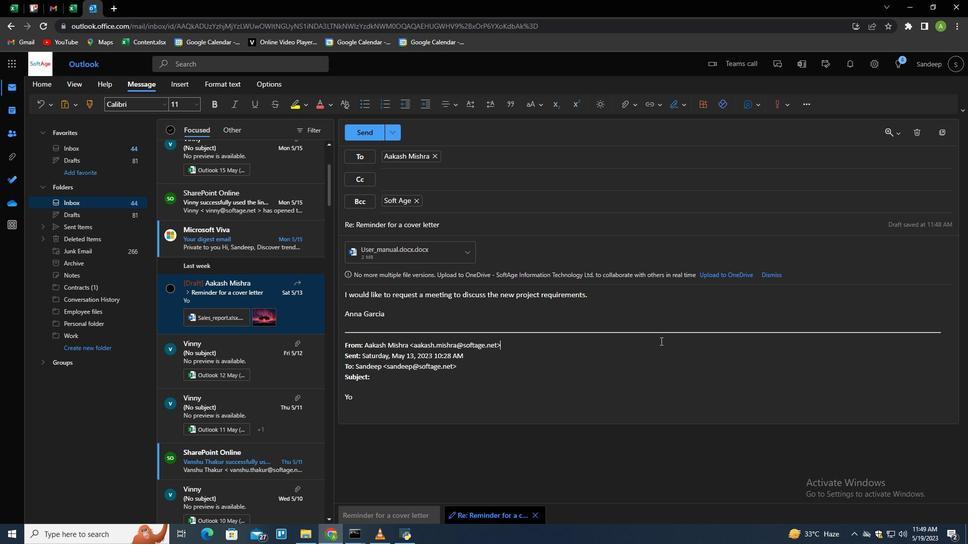 
